 Task: Create a rule from the Routing list, Task moved to a section -> Set Priority in the project AgileImpact , set the section as Done clear the priority
Action: Mouse moved to (1093, 181)
Screenshot: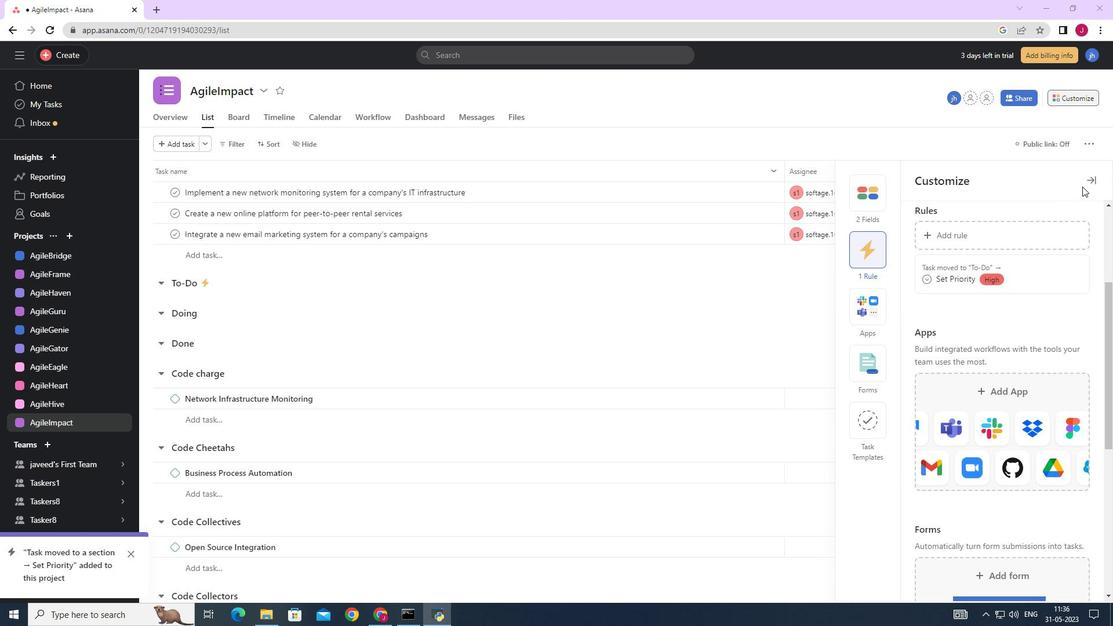 
Action: Mouse pressed left at (1093, 181)
Screenshot: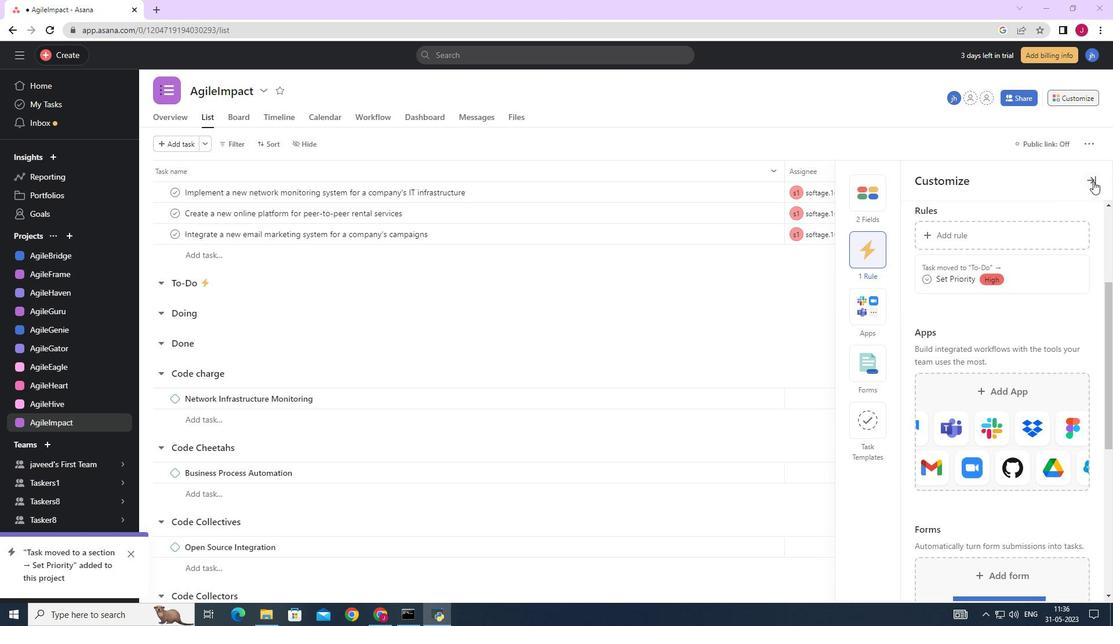 
Action: Mouse moved to (1087, 98)
Screenshot: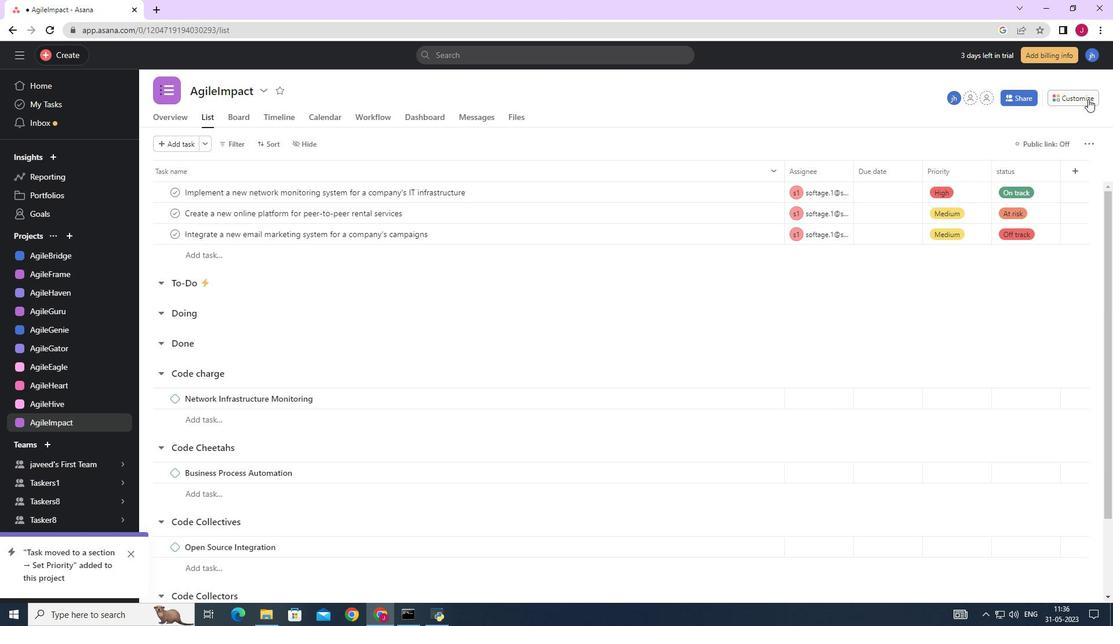 
Action: Mouse pressed left at (1087, 98)
Screenshot: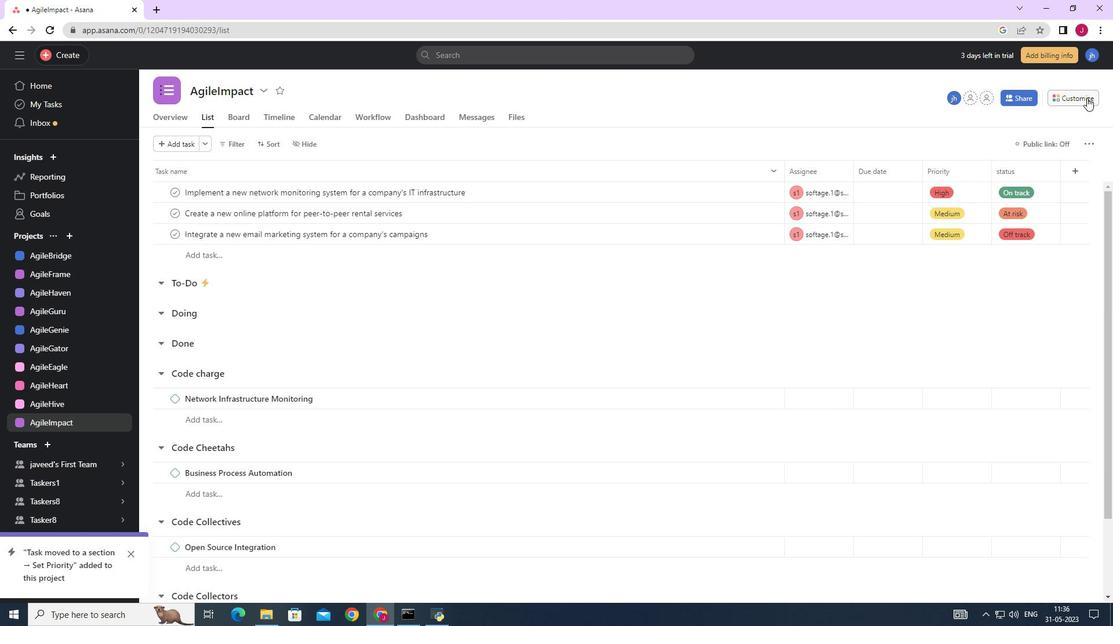 
Action: Mouse moved to (876, 259)
Screenshot: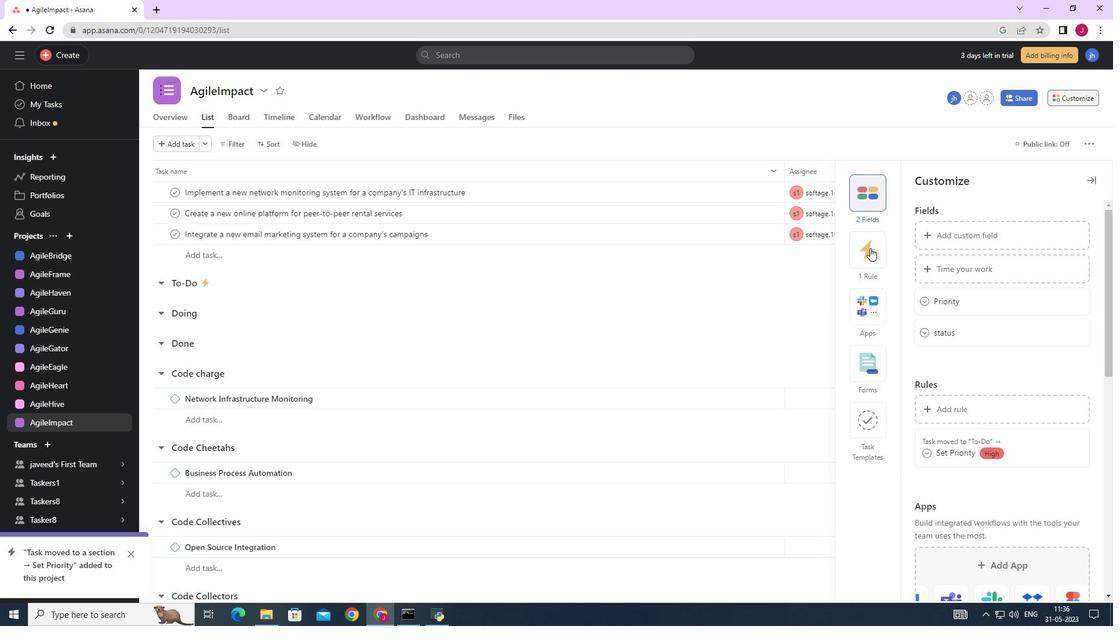 
Action: Mouse pressed left at (876, 259)
Screenshot: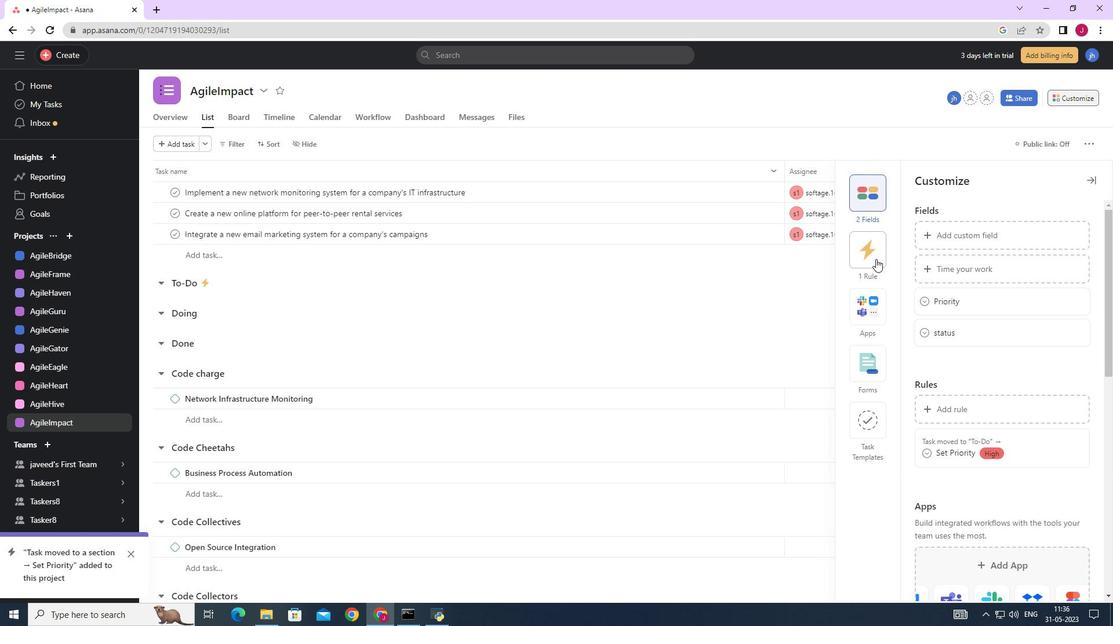 
Action: Mouse moved to (956, 234)
Screenshot: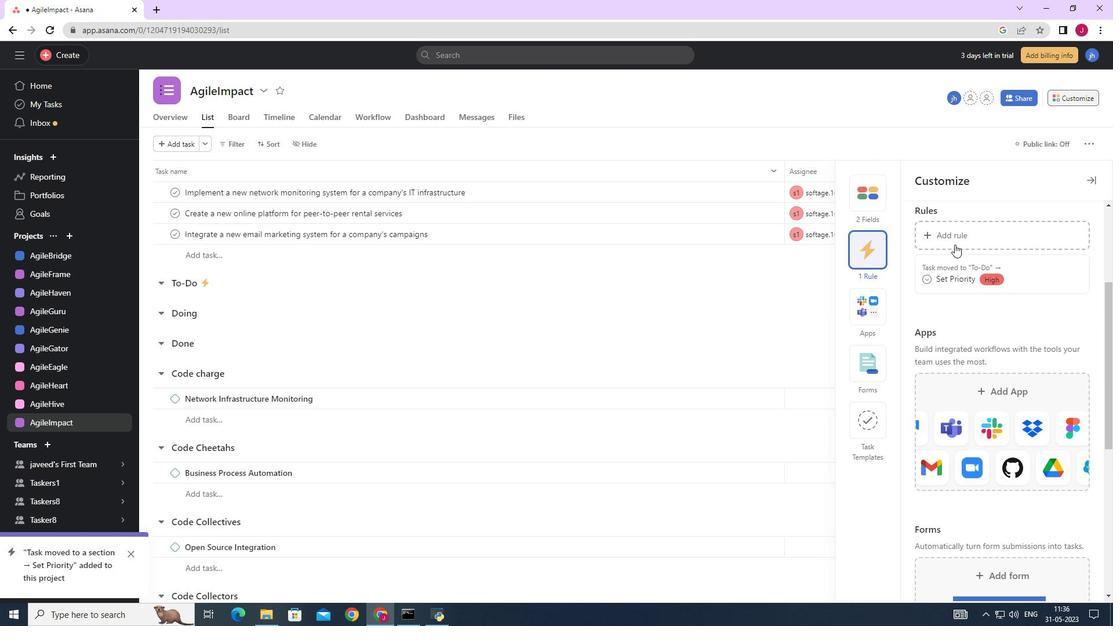 
Action: Mouse pressed left at (956, 234)
Screenshot: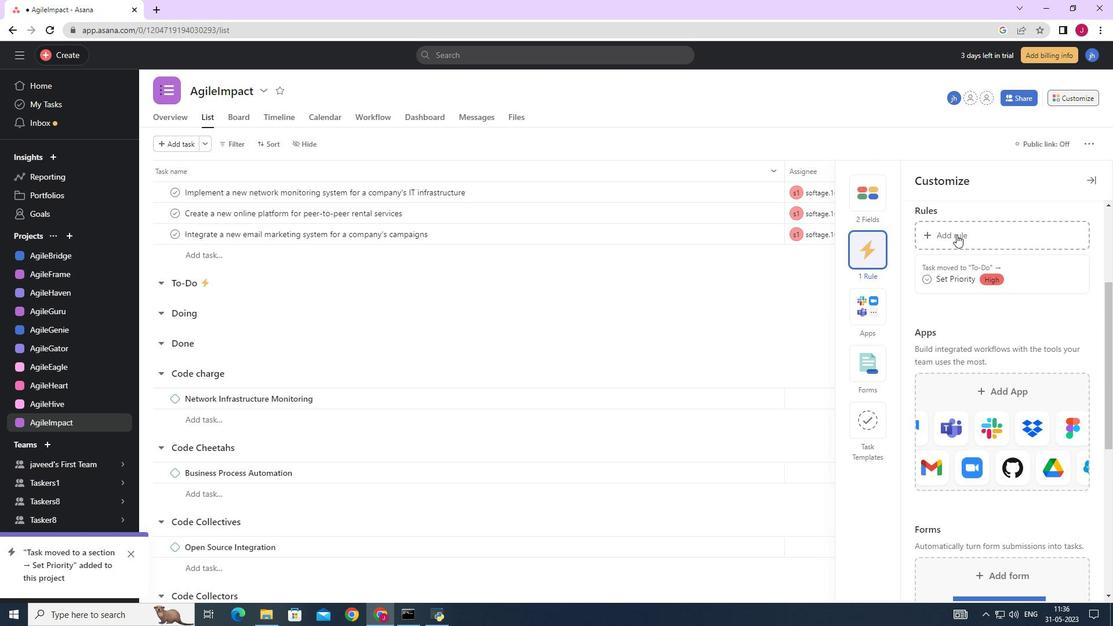 
Action: Mouse moved to (242, 151)
Screenshot: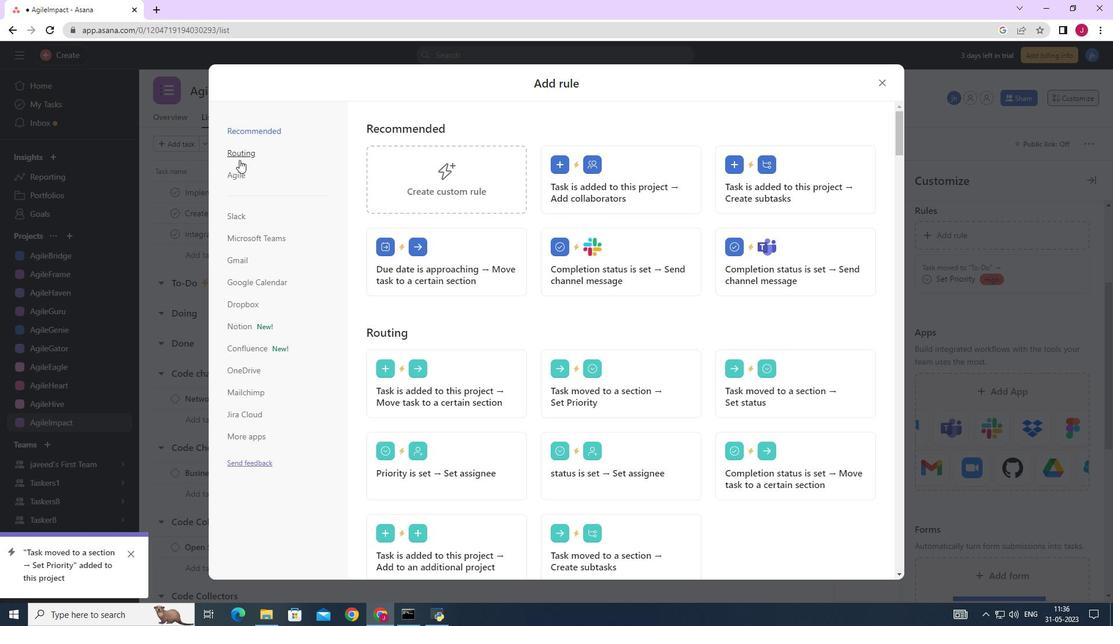 
Action: Mouse pressed left at (242, 151)
Screenshot: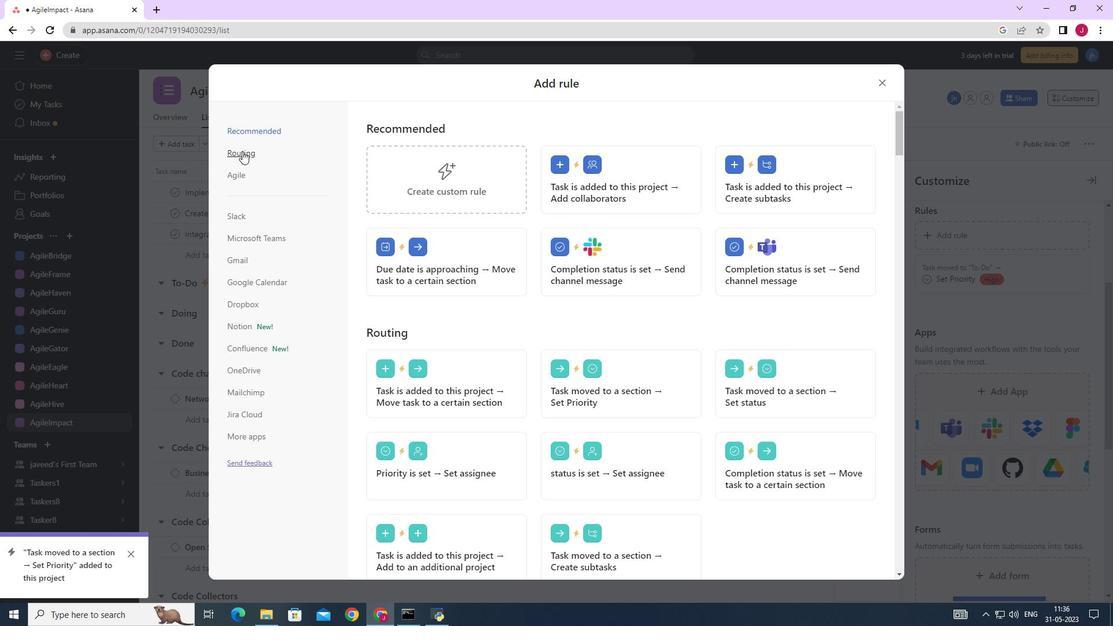 
Action: Mouse moved to (636, 176)
Screenshot: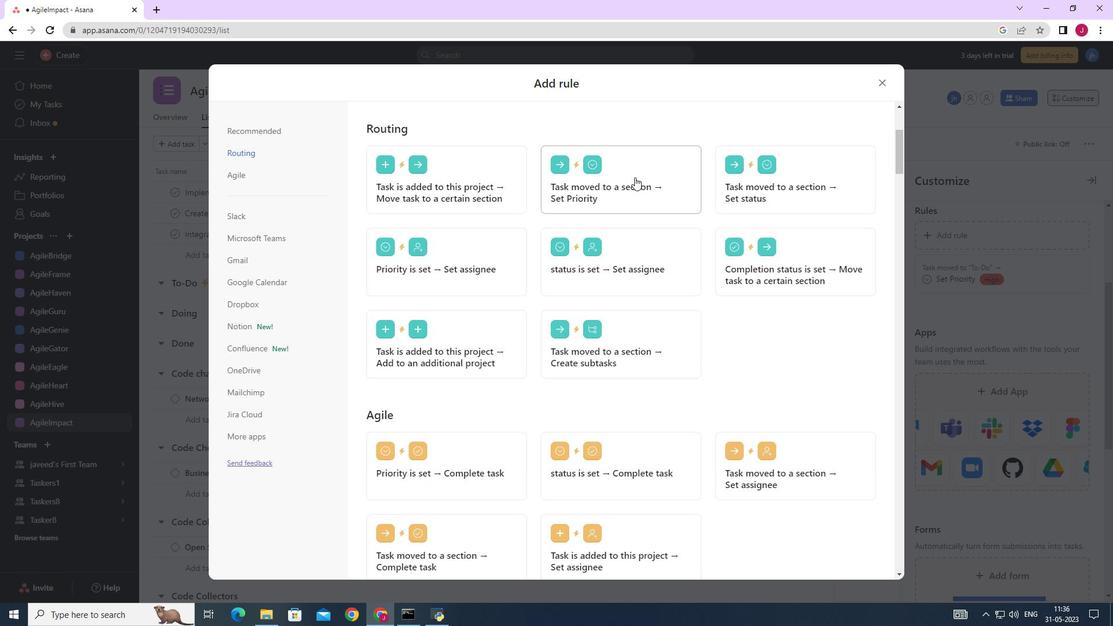 
Action: Mouse pressed left at (636, 176)
Screenshot: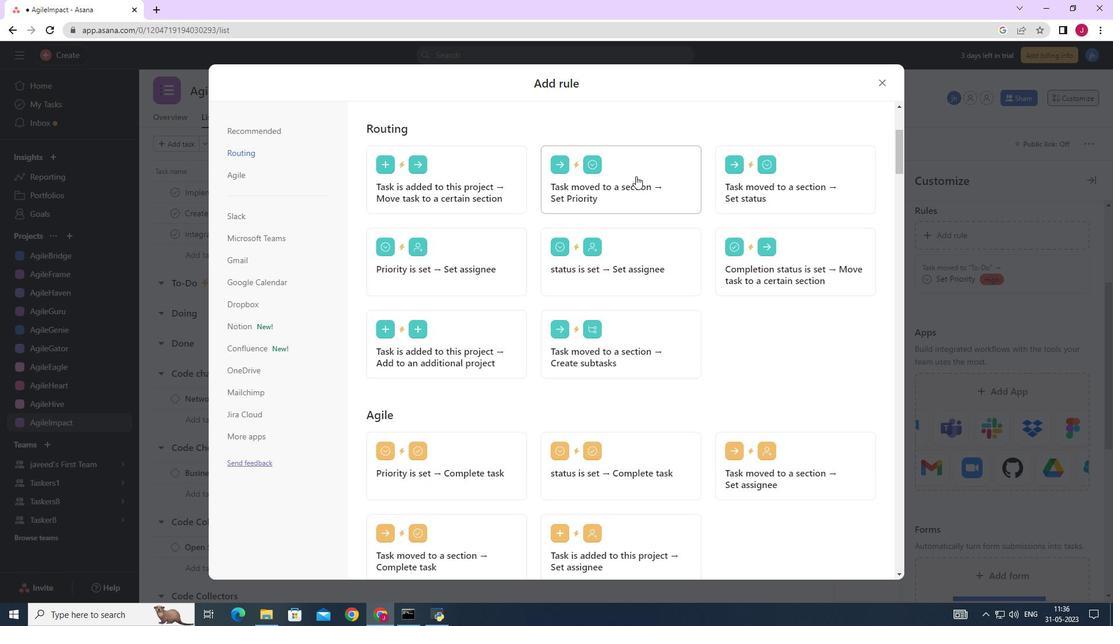
Action: Mouse moved to (380, 311)
Screenshot: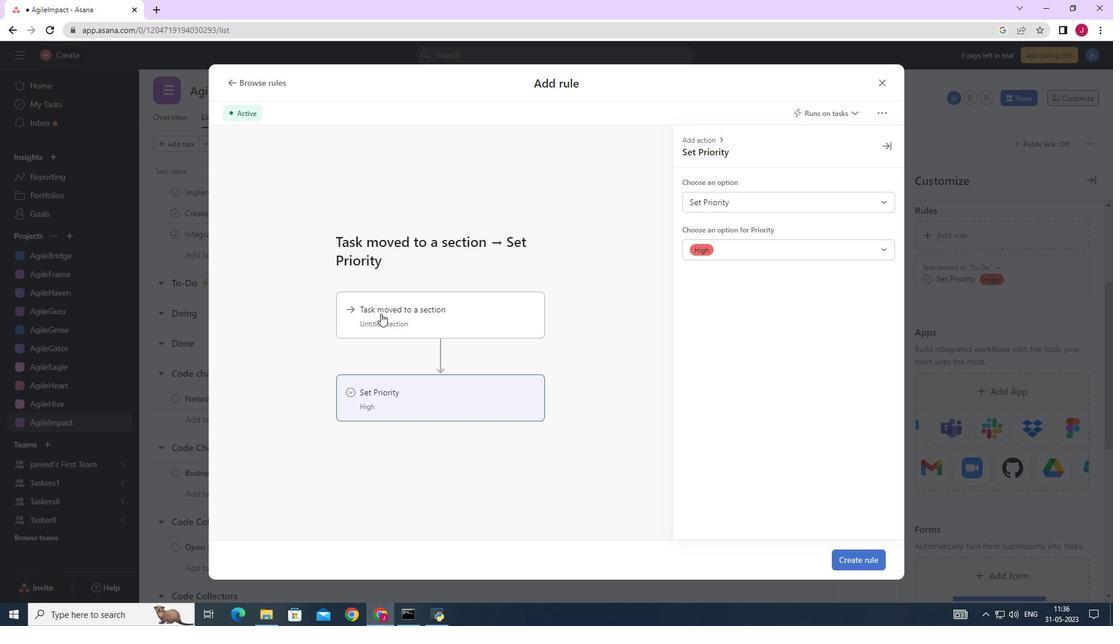 
Action: Mouse pressed left at (380, 311)
Screenshot: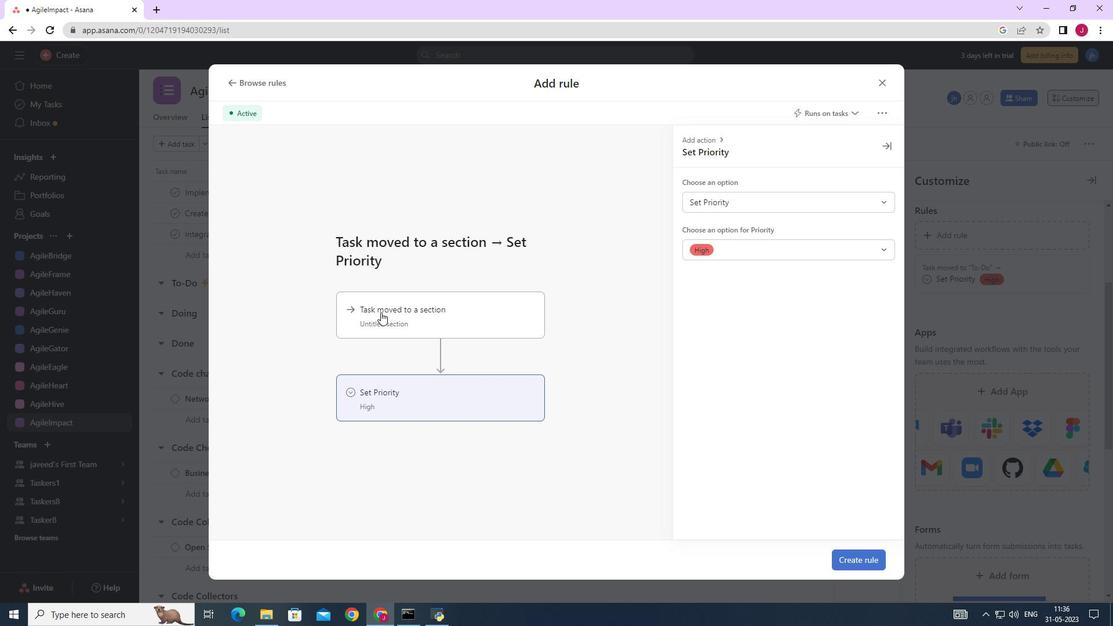 
Action: Mouse moved to (748, 200)
Screenshot: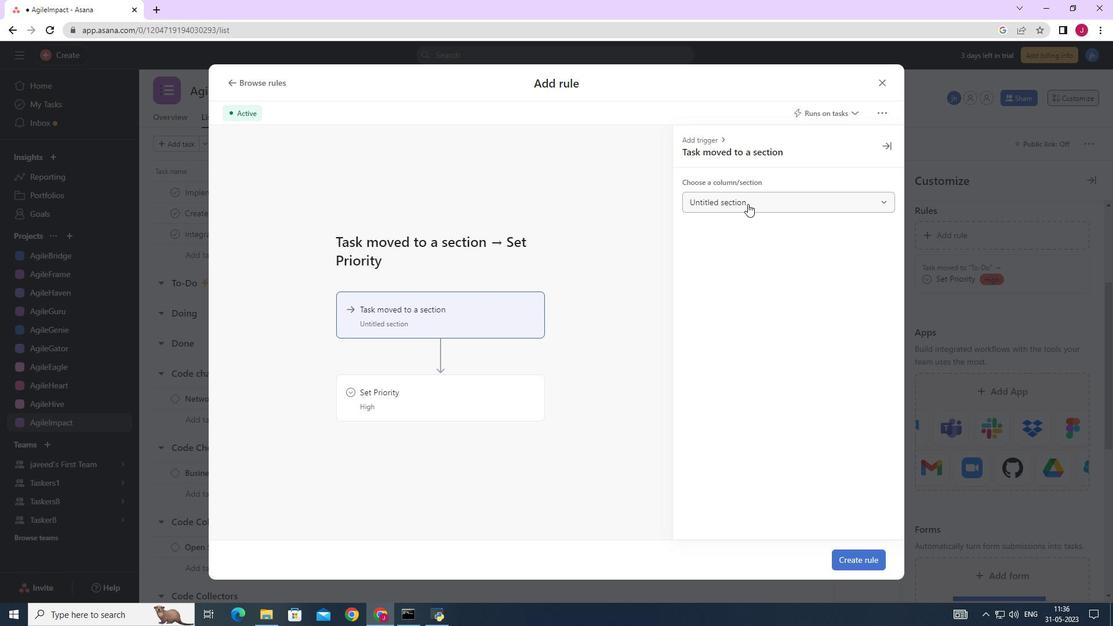 
Action: Mouse pressed left at (748, 200)
Screenshot: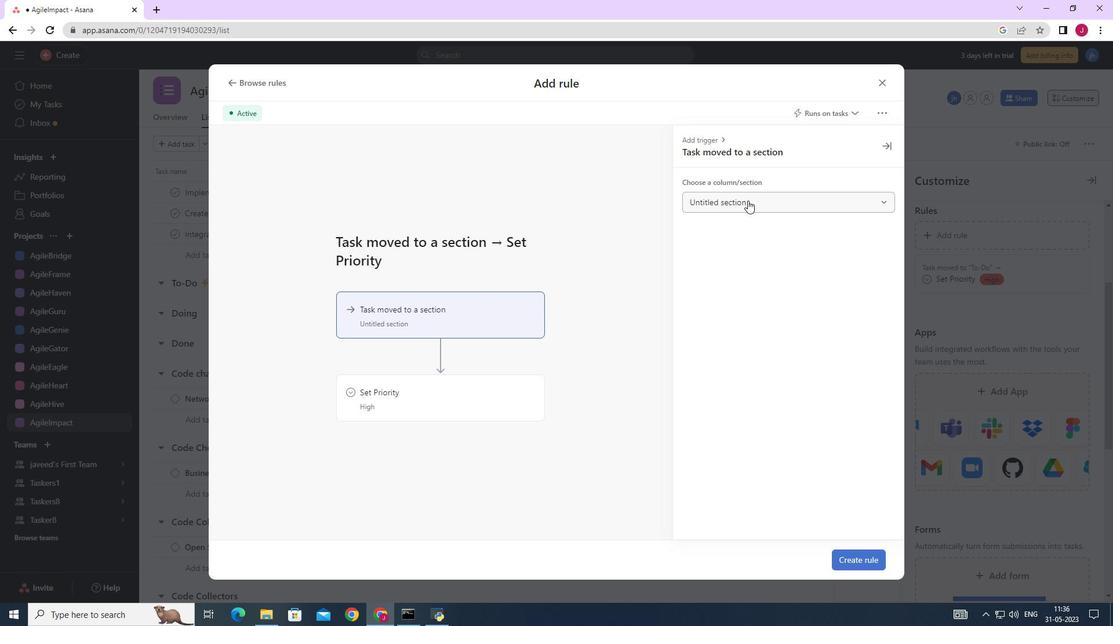 
Action: Mouse moved to (721, 284)
Screenshot: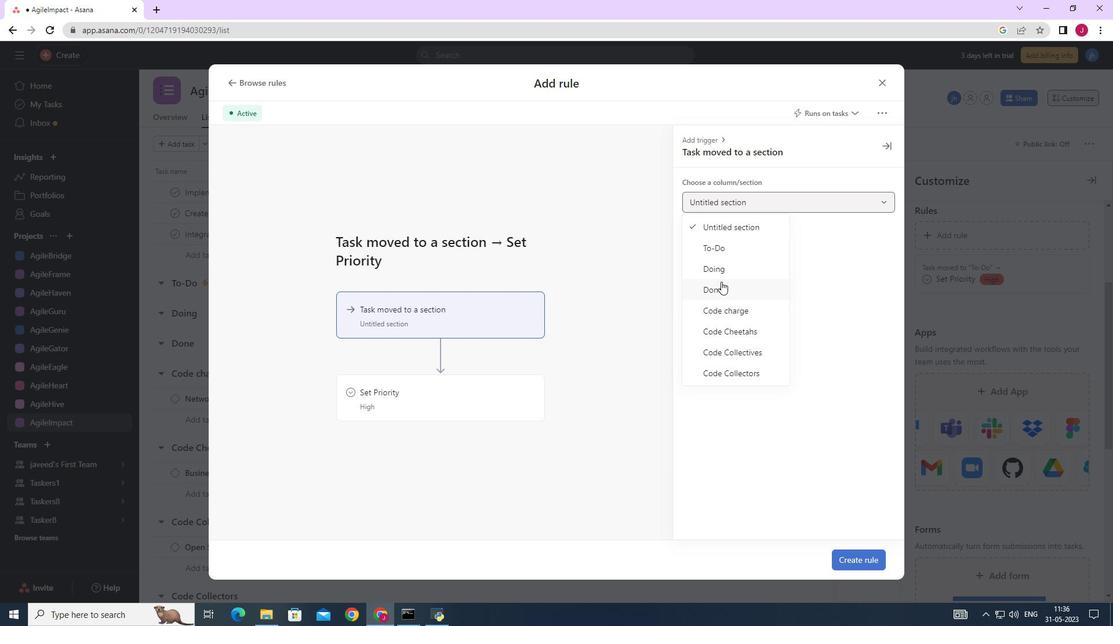 
Action: Mouse pressed left at (721, 284)
Screenshot: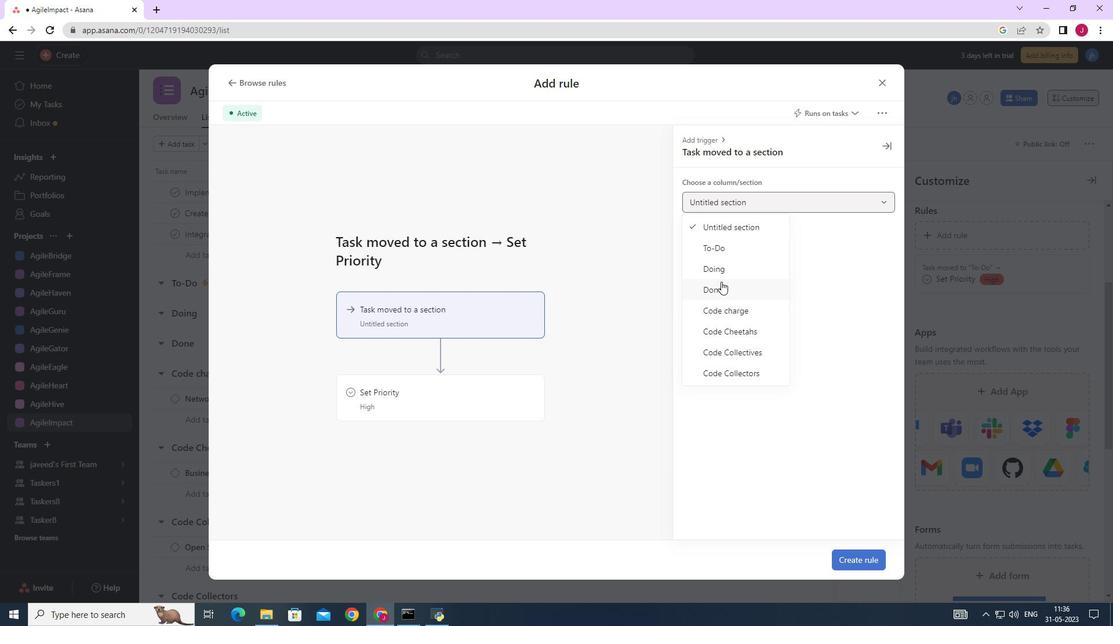 
Action: Mouse moved to (421, 386)
Screenshot: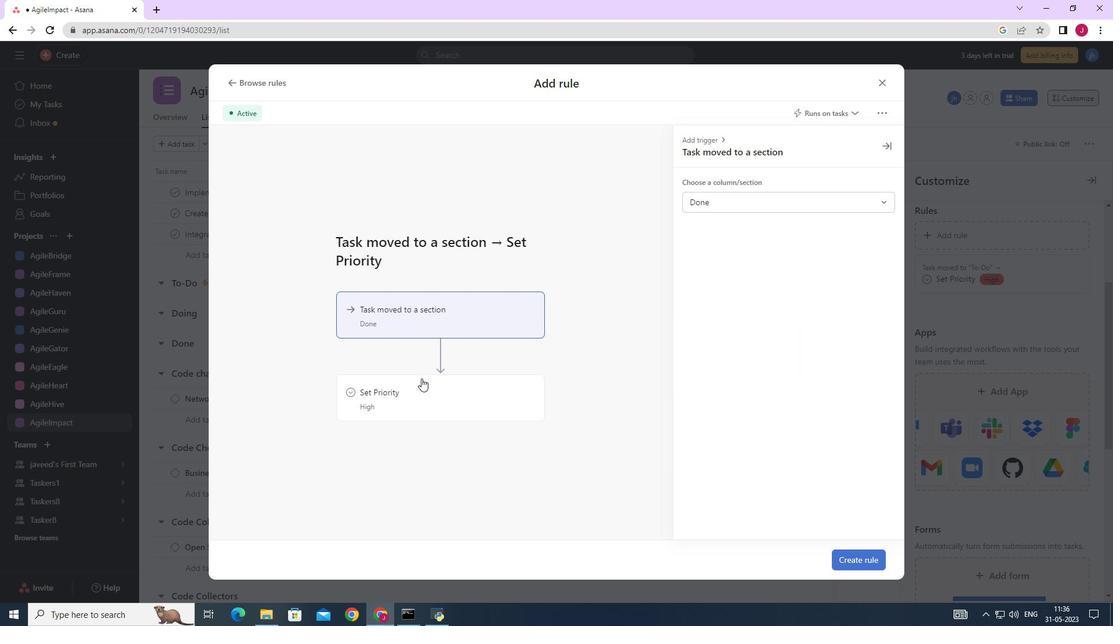 
Action: Mouse pressed left at (421, 386)
Screenshot: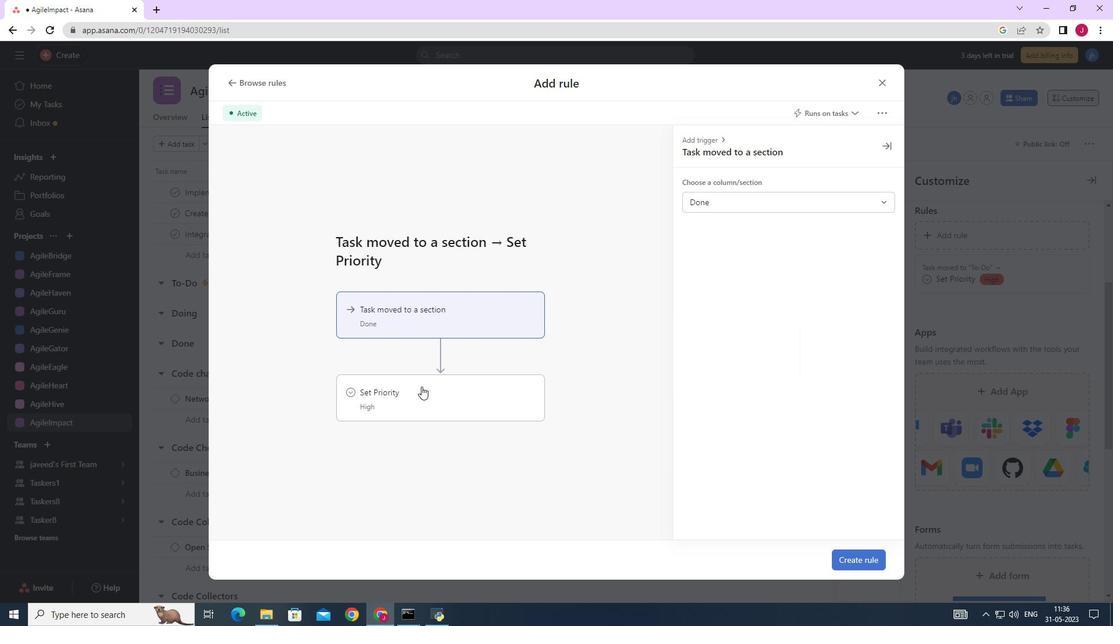
Action: Mouse moved to (729, 198)
Screenshot: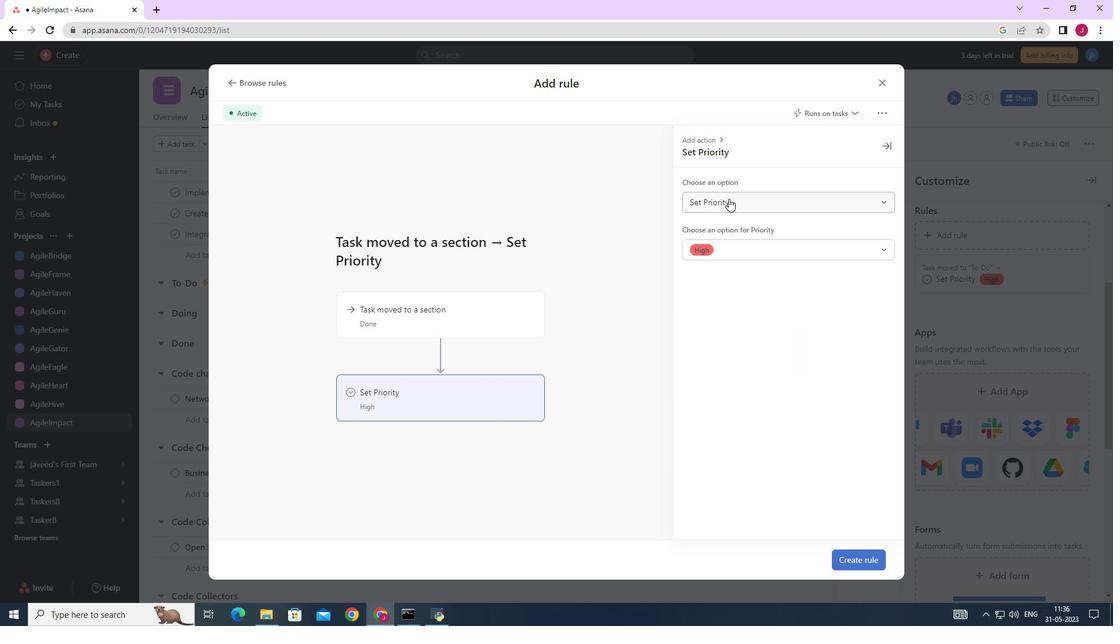 
Action: Mouse pressed left at (729, 198)
Screenshot: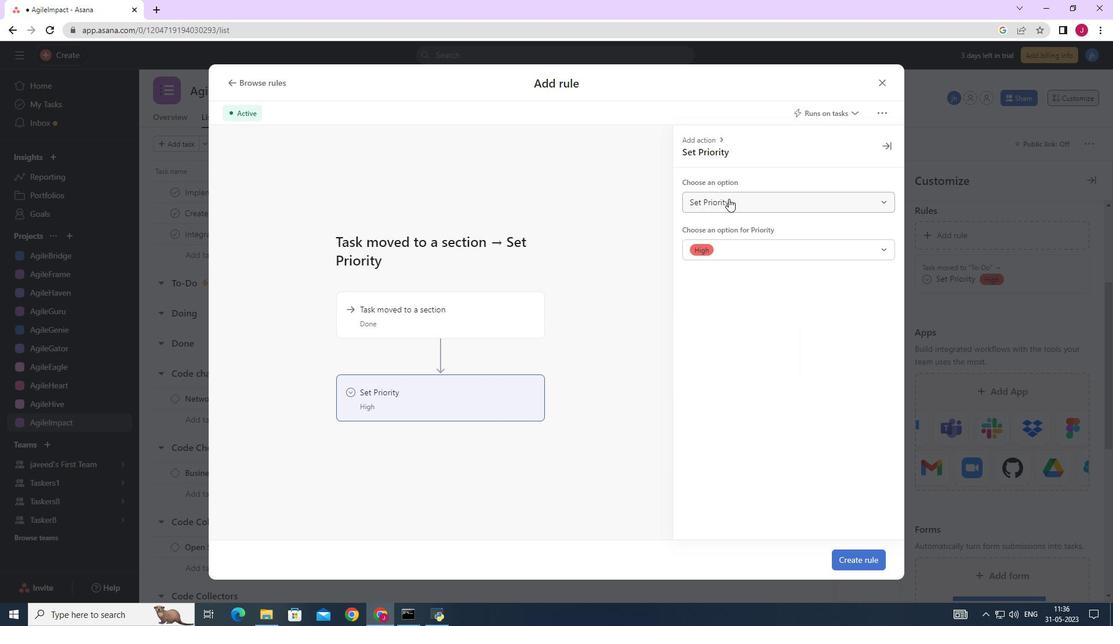 
Action: Mouse moved to (735, 251)
Screenshot: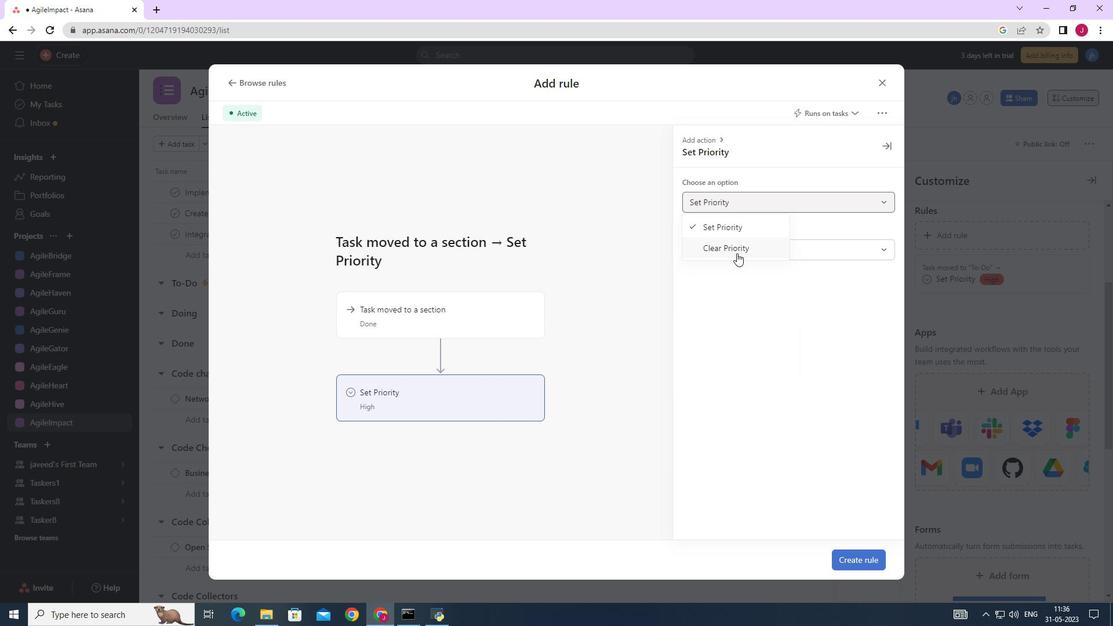
Action: Mouse pressed left at (735, 251)
Screenshot: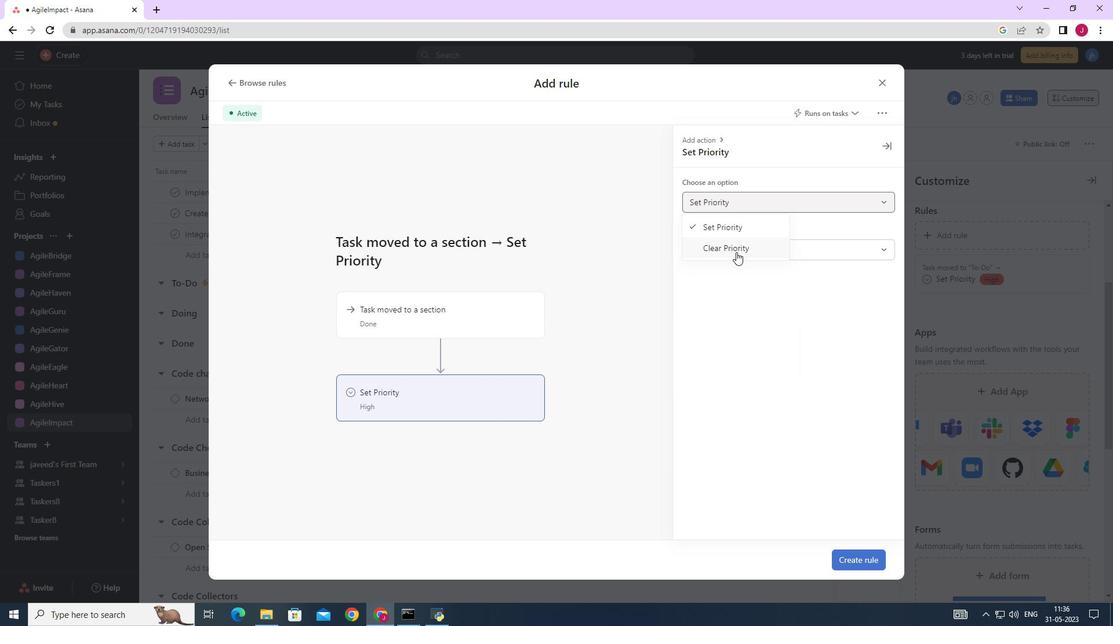 
Action: Mouse moved to (503, 401)
Screenshot: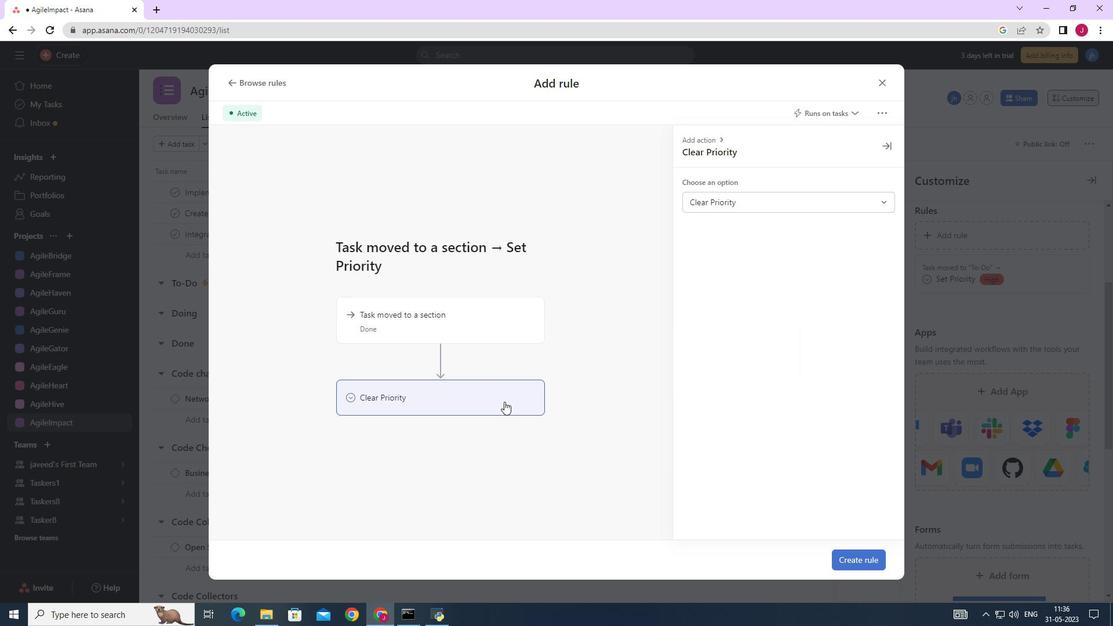 
Action: Mouse pressed left at (503, 401)
Screenshot: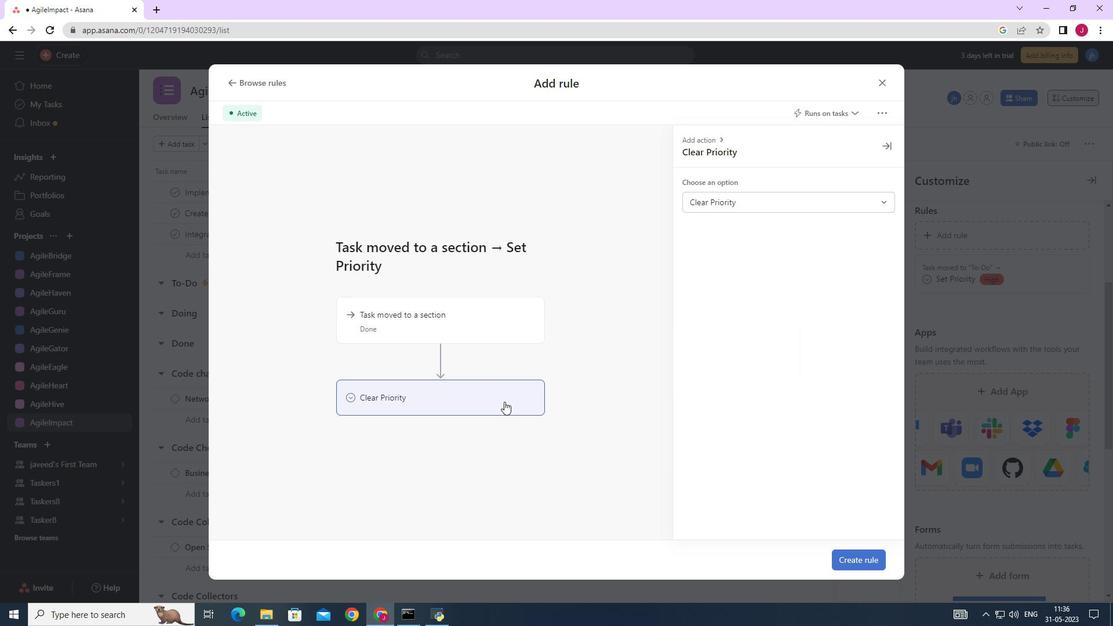 
Action: Mouse moved to (850, 554)
Screenshot: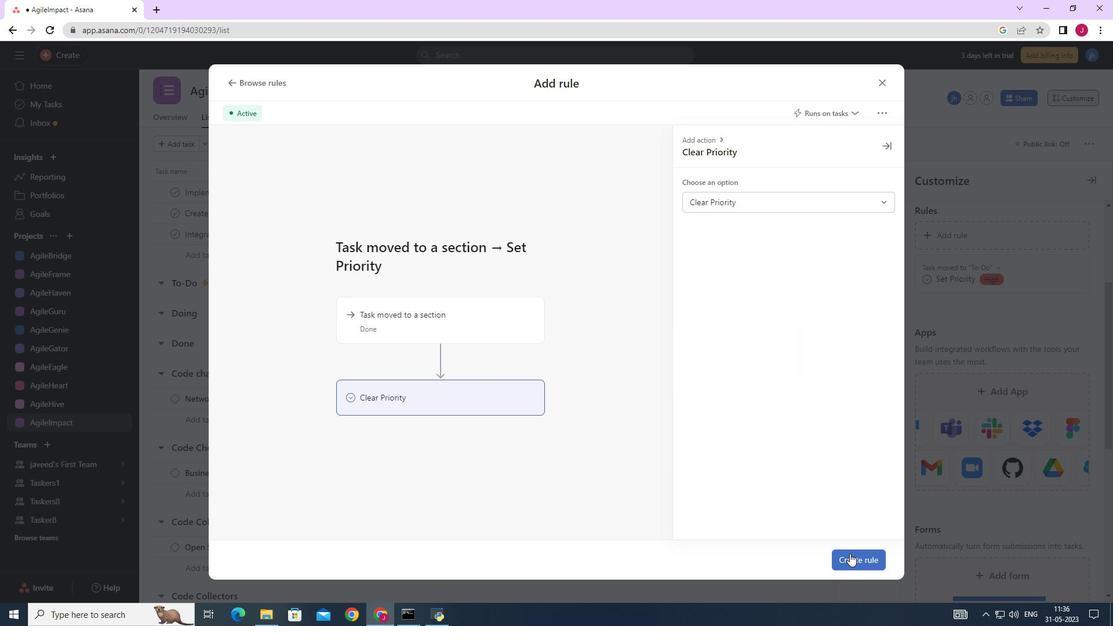 
Action: Mouse pressed left at (850, 554)
Screenshot: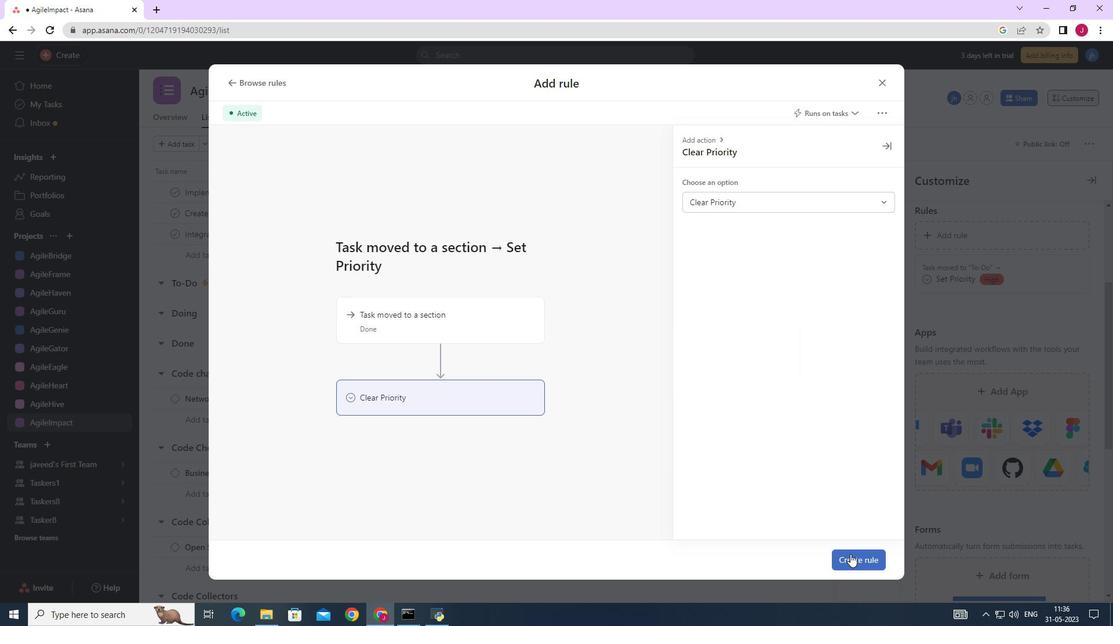 
Action: Mouse moved to (716, 285)
Screenshot: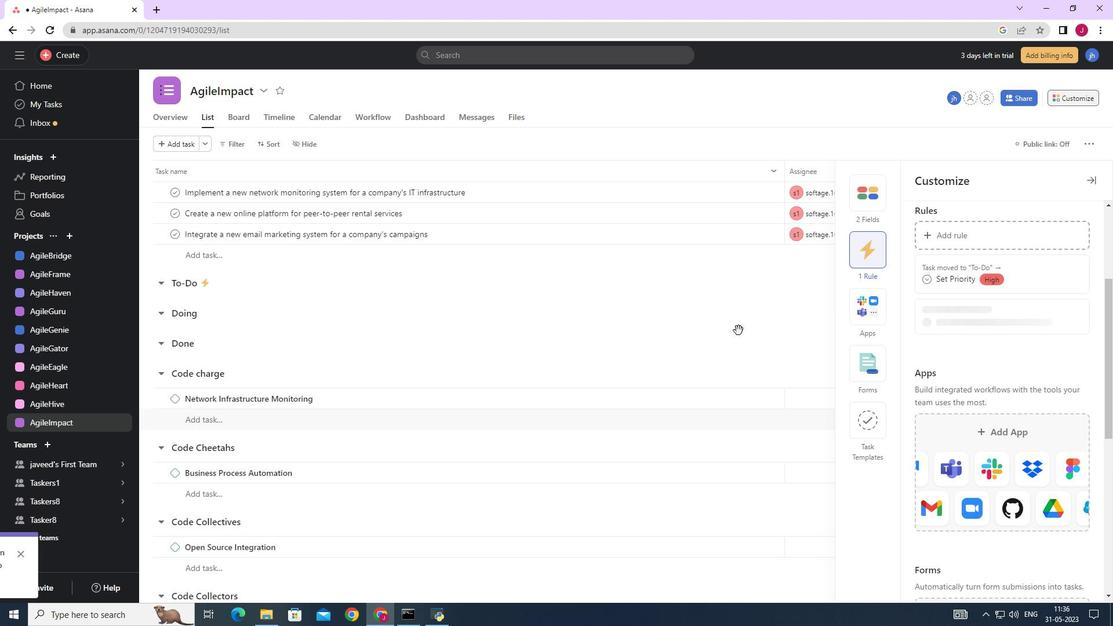 
